 Task: Open "Customer emails don't show up in Zendesk".
Action: Mouse moved to (881, 117)
Screenshot: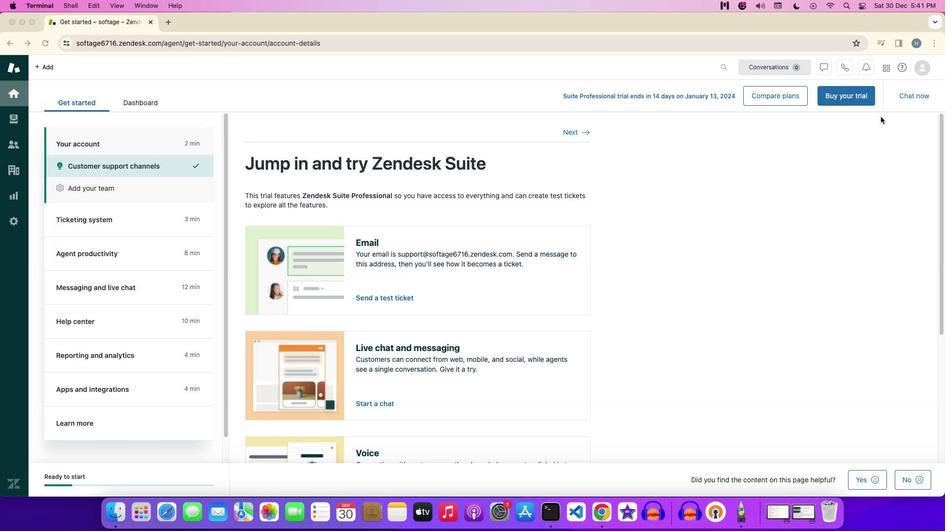 
Action: Mouse pressed left at (881, 117)
Screenshot: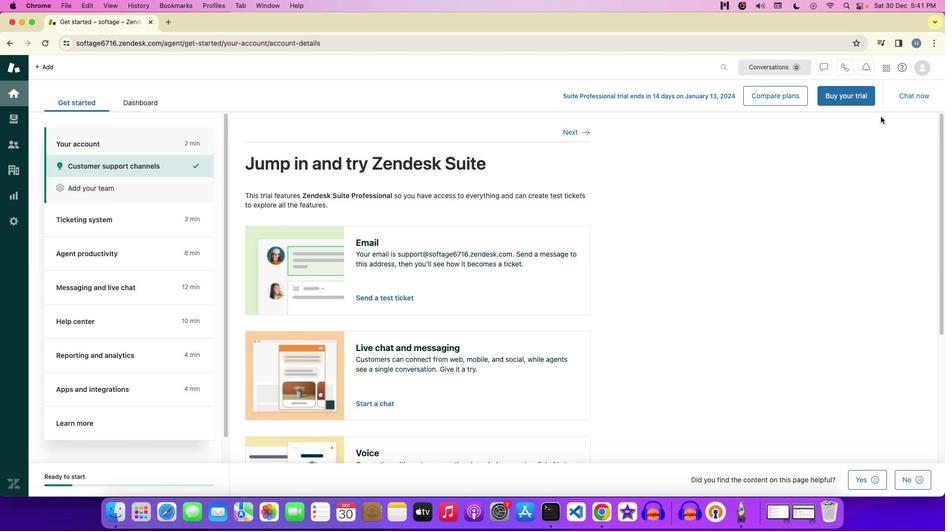
Action: Mouse moved to (903, 67)
Screenshot: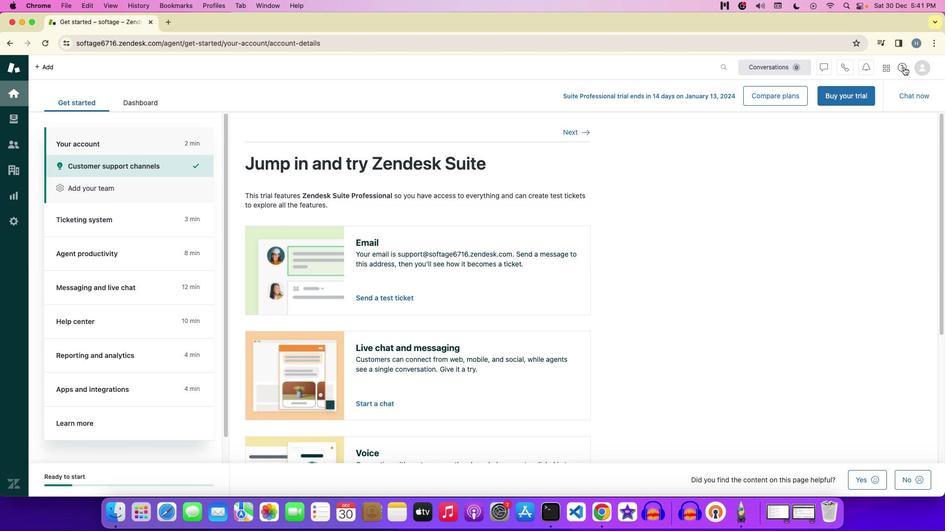 
Action: Mouse pressed left at (903, 67)
Screenshot: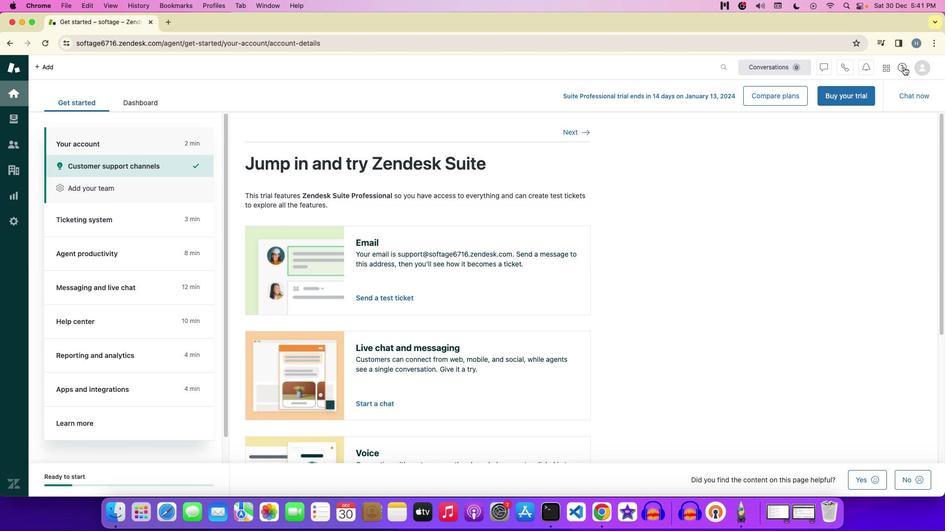 
Action: Mouse moved to (856, 380)
Screenshot: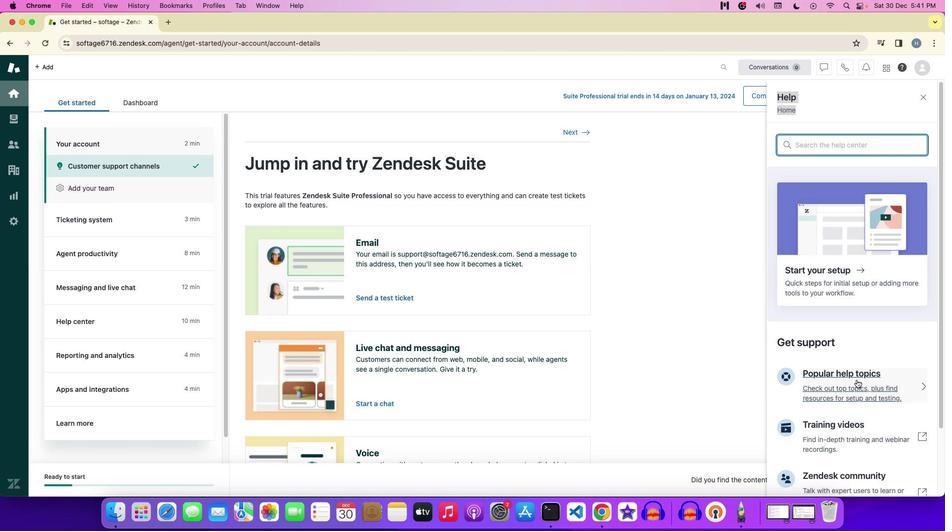 
Action: Mouse pressed left at (856, 380)
Screenshot: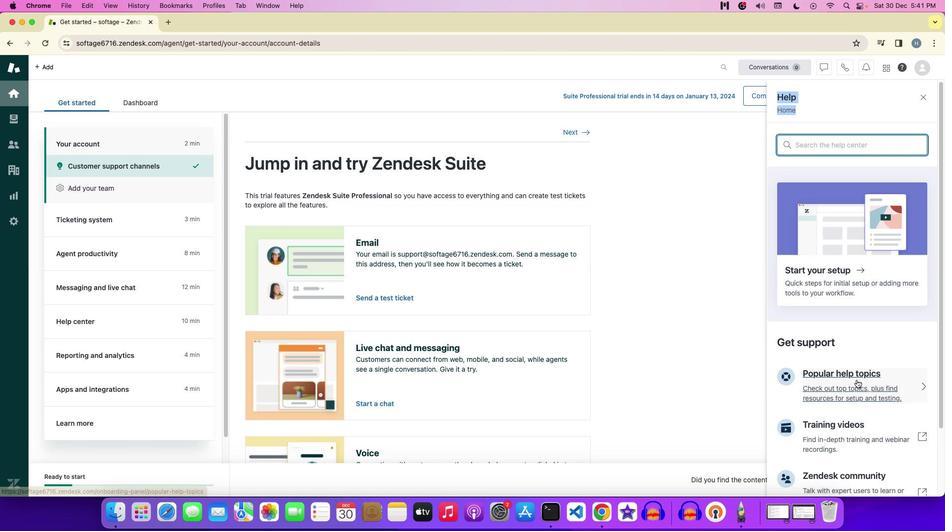 
Action: Mouse moved to (841, 217)
Screenshot: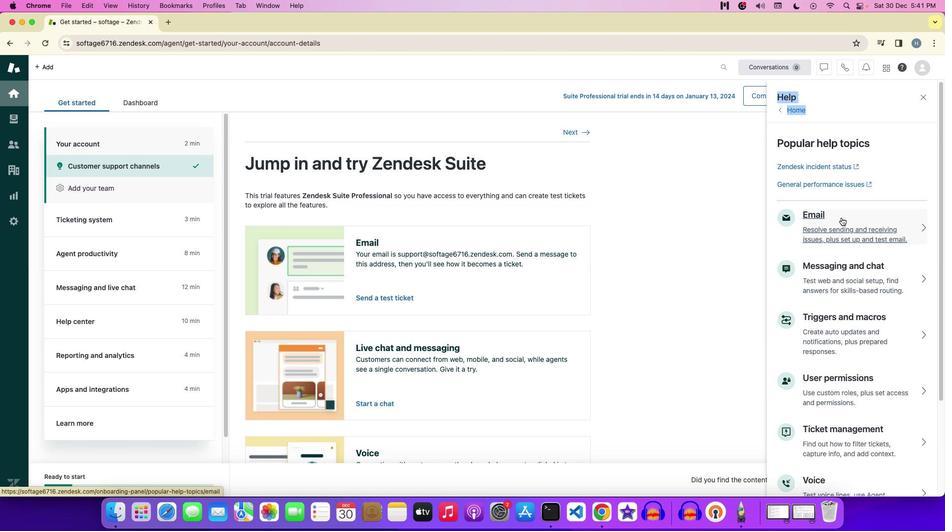 
Action: Mouse pressed left at (841, 217)
Screenshot: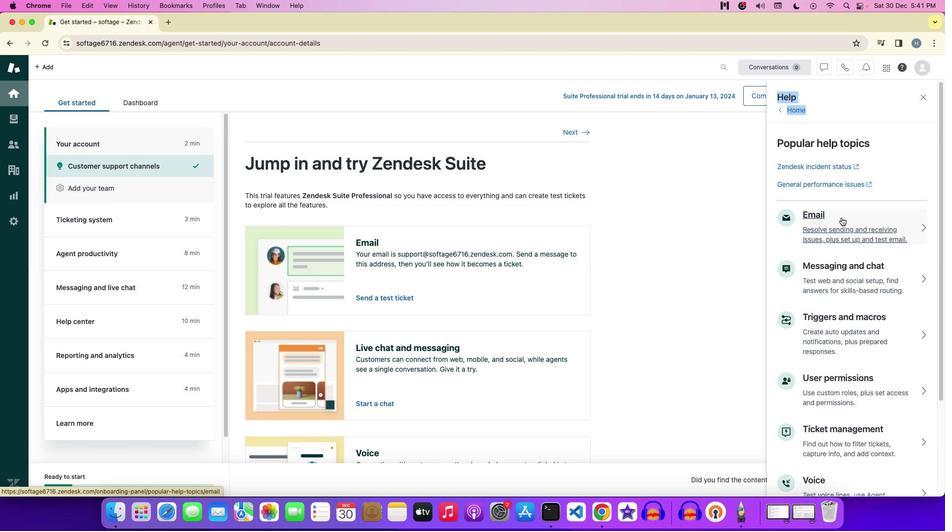 
Action: Mouse moved to (840, 349)
Screenshot: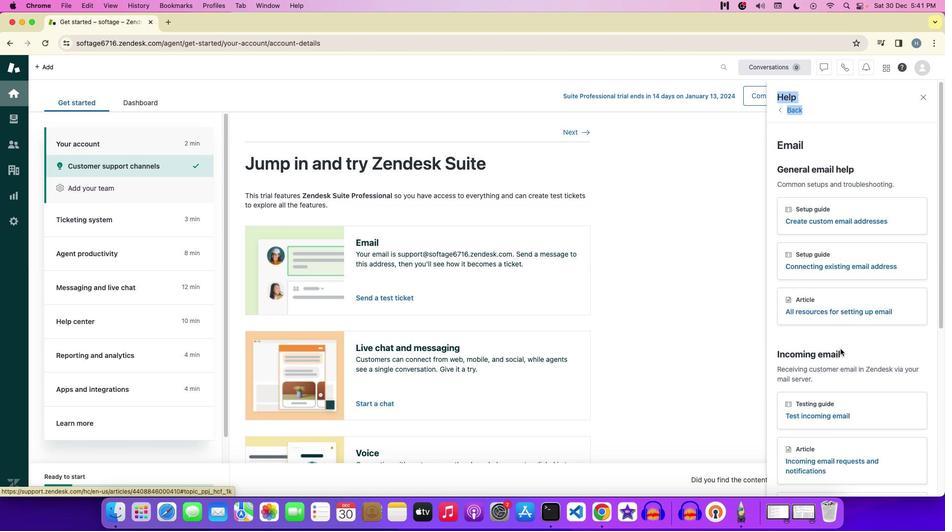 
Action: Mouse scrolled (840, 349) with delta (0, 0)
Screenshot: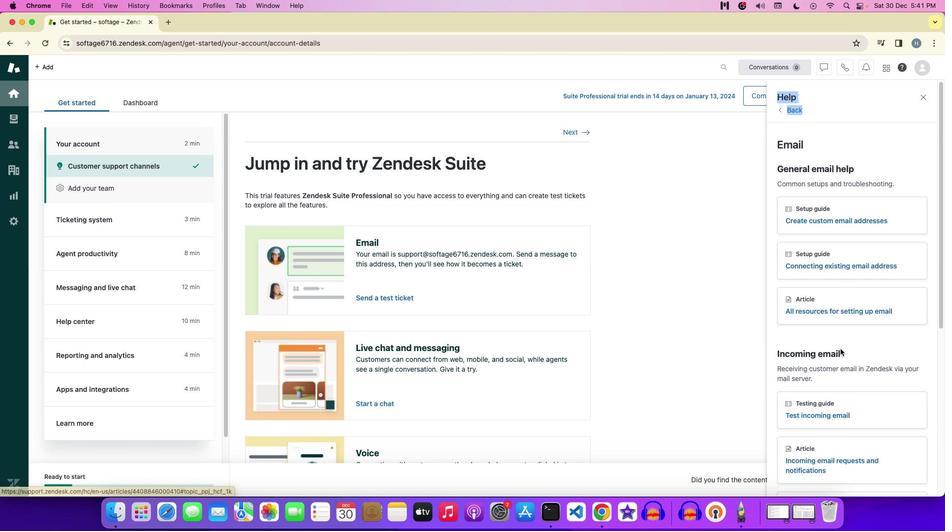 
Action: Mouse scrolled (840, 349) with delta (0, 0)
Screenshot: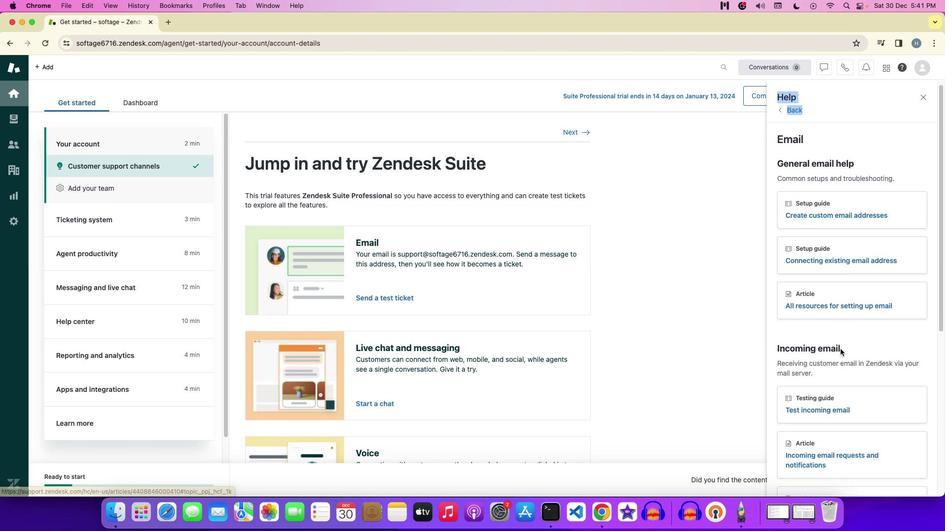 
Action: Mouse scrolled (840, 349) with delta (0, 0)
Screenshot: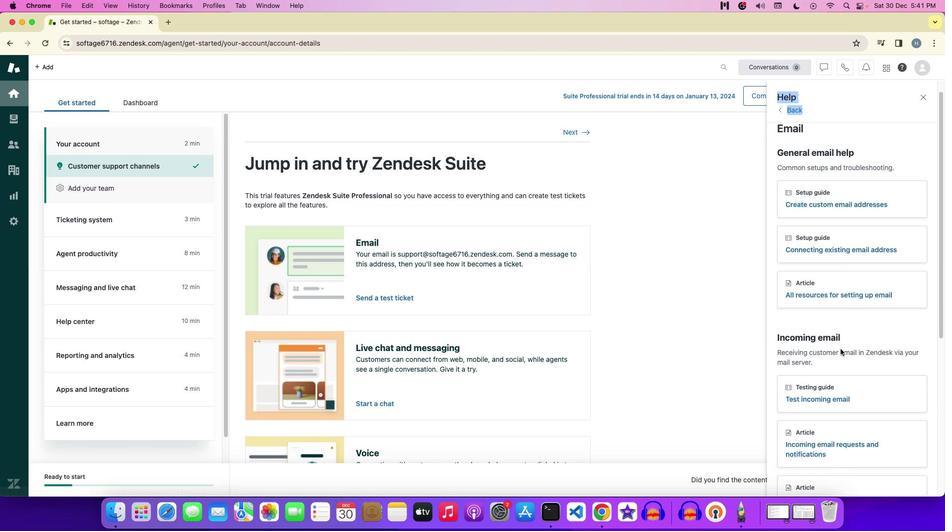 
Action: Mouse scrolled (840, 349) with delta (0, 0)
Screenshot: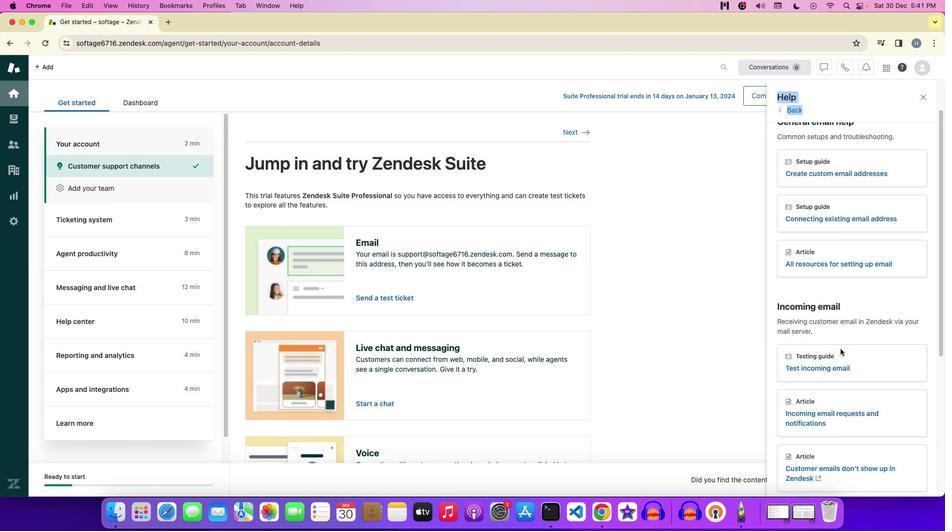 
Action: Mouse moved to (807, 460)
Screenshot: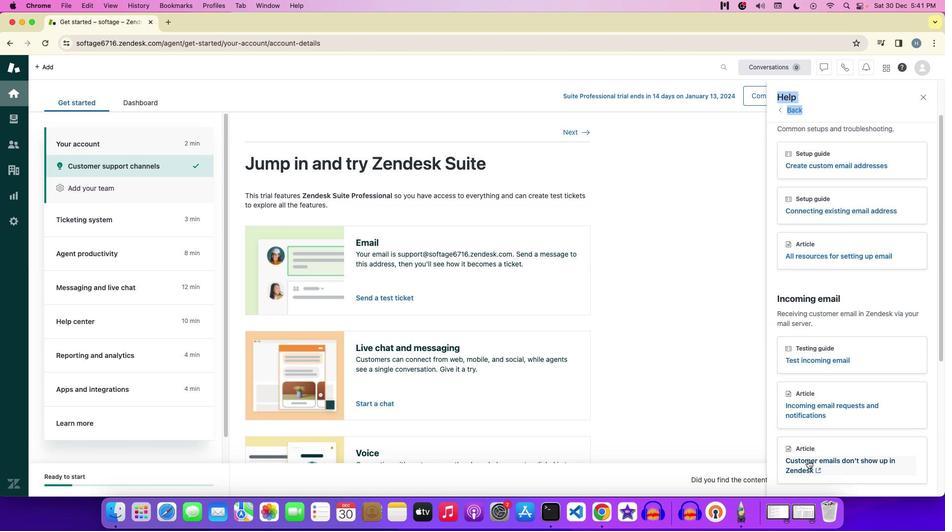 
Action: Mouse pressed left at (807, 460)
Screenshot: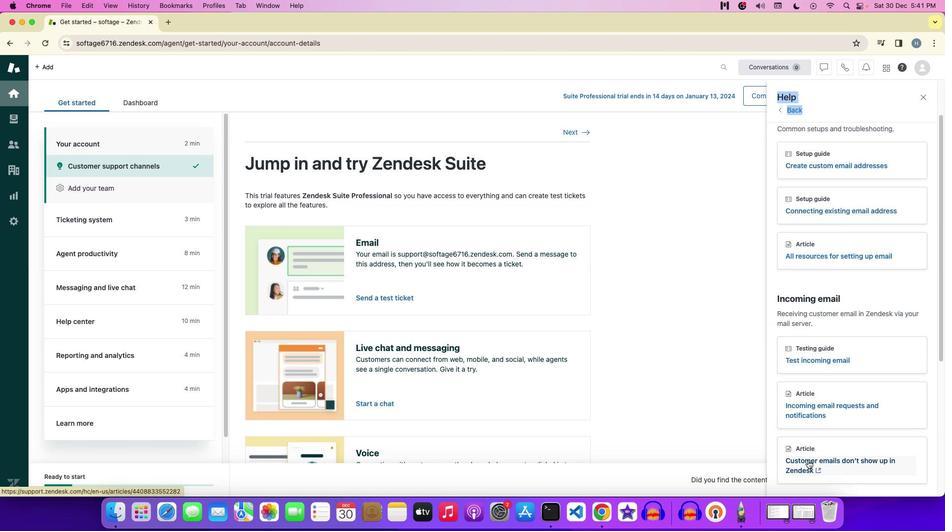 
Action: Mouse moved to (698, 312)
Screenshot: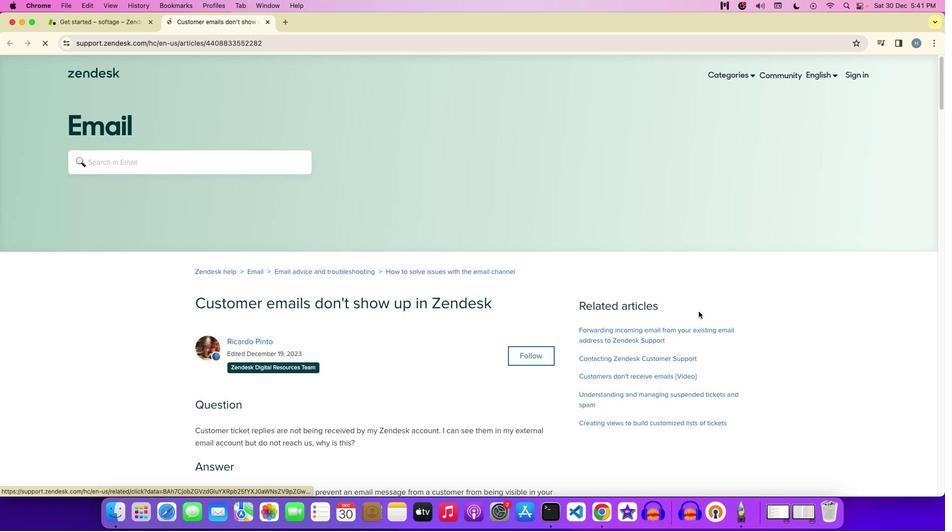 
